 Task: Add the task  Integrate a new online faxing system for a company's communications to the section Cosmic Ray in the project AgileOrigin and add a Due Date to the respective task as 2023/12/19
Action: Mouse moved to (615, 511)
Screenshot: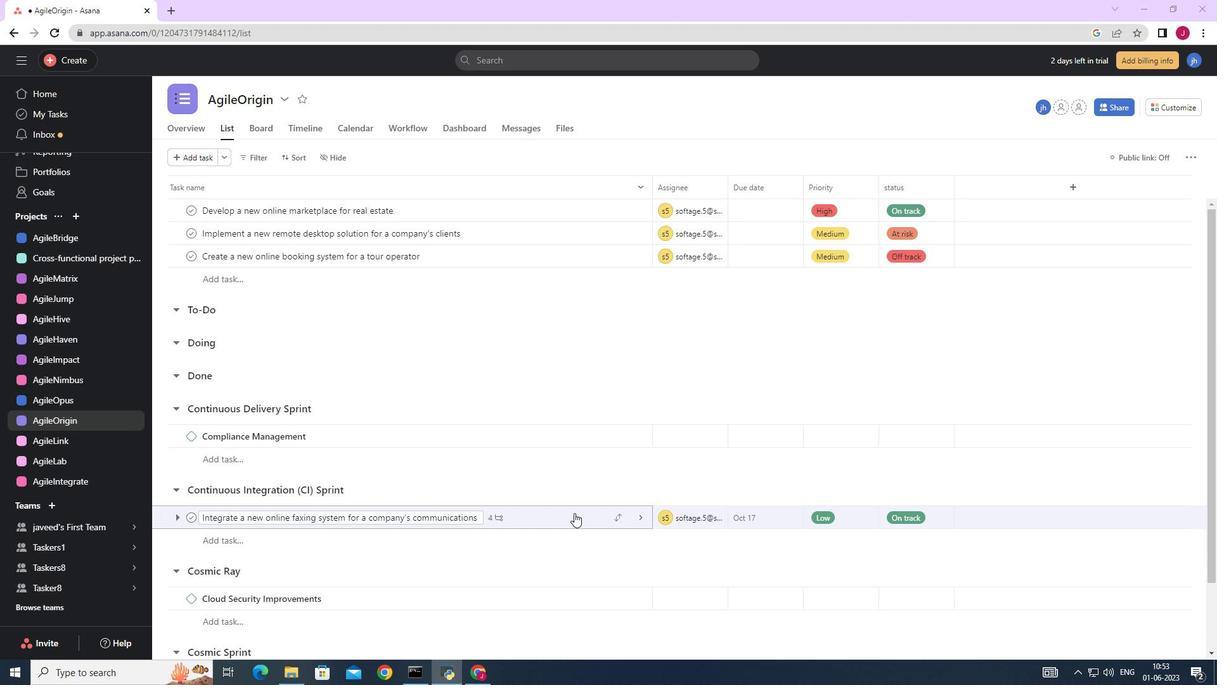
Action: Mouse scrolled (615, 510) with delta (0, 0)
Screenshot: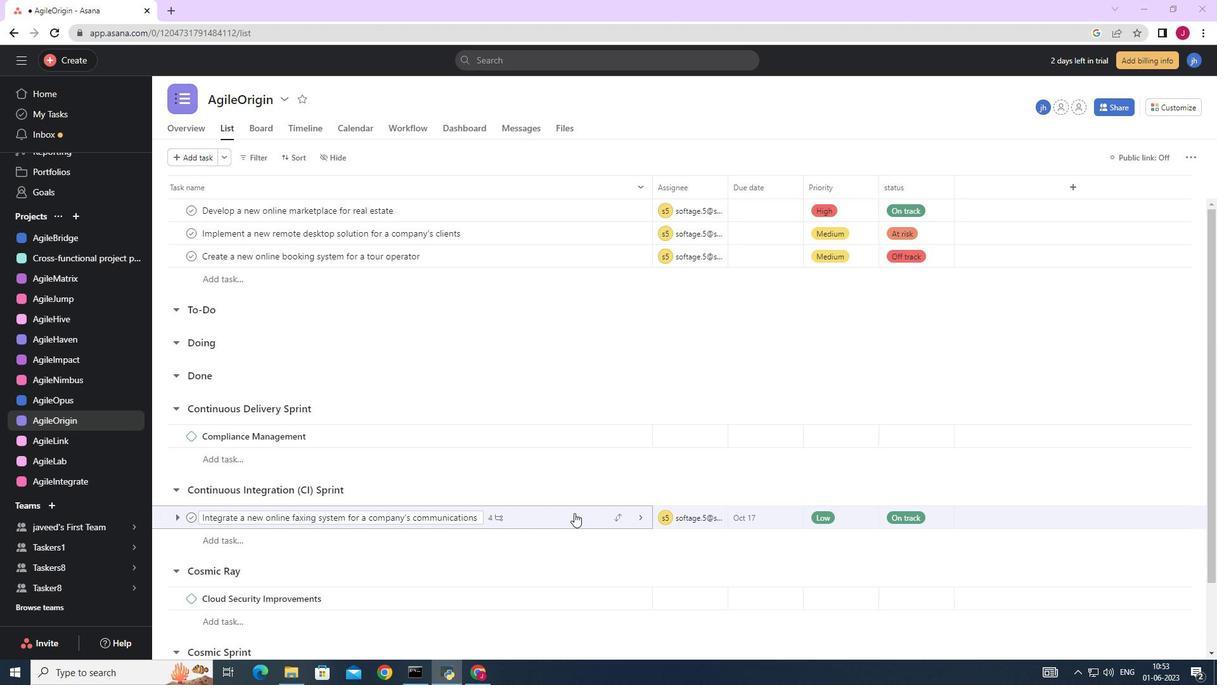 
Action: Mouse scrolled (615, 510) with delta (0, 0)
Screenshot: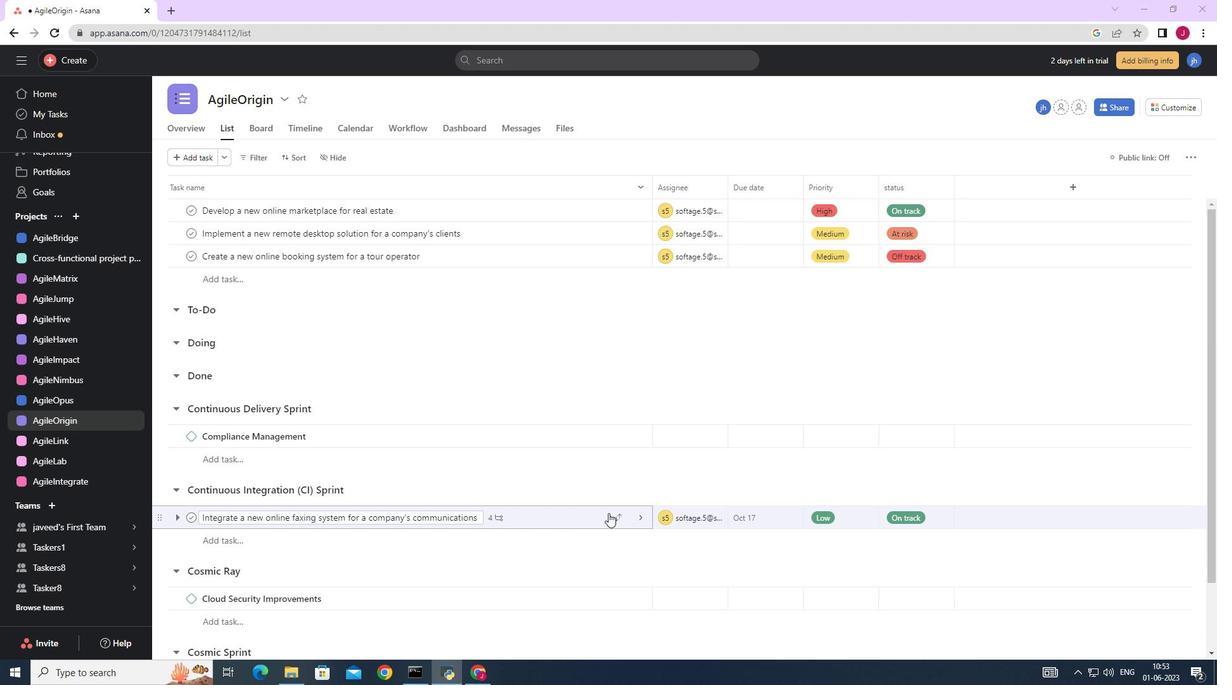 
Action: Mouse scrolled (615, 510) with delta (0, 0)
Screenshot: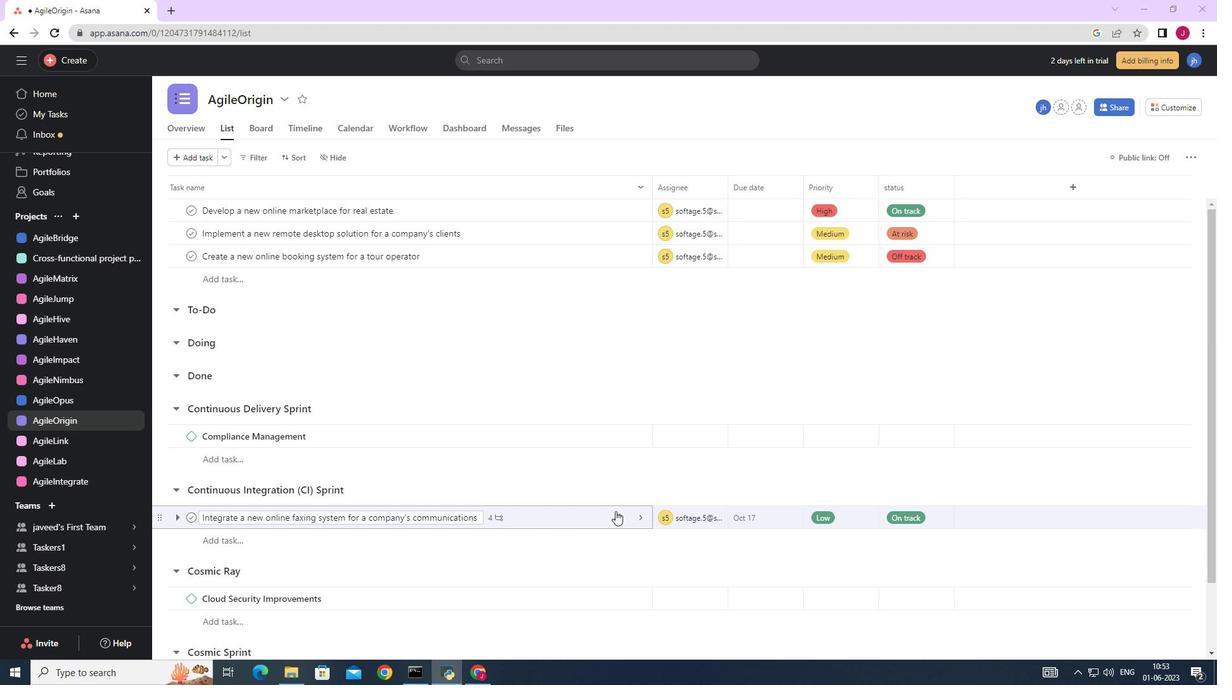 
Action: Mouse scrolled (615, 510) with delta (0, 0)
Screenshot: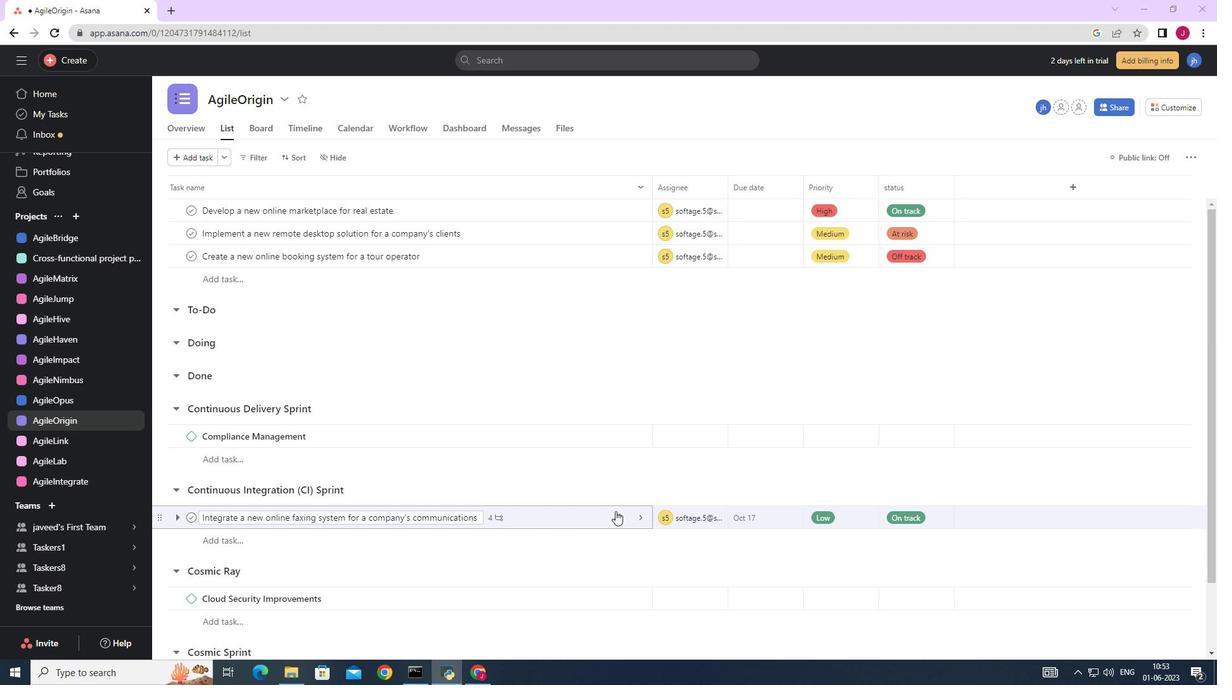 
Action: Mouse scrolled (615, 510) with delta (0, 0)
Screenshot: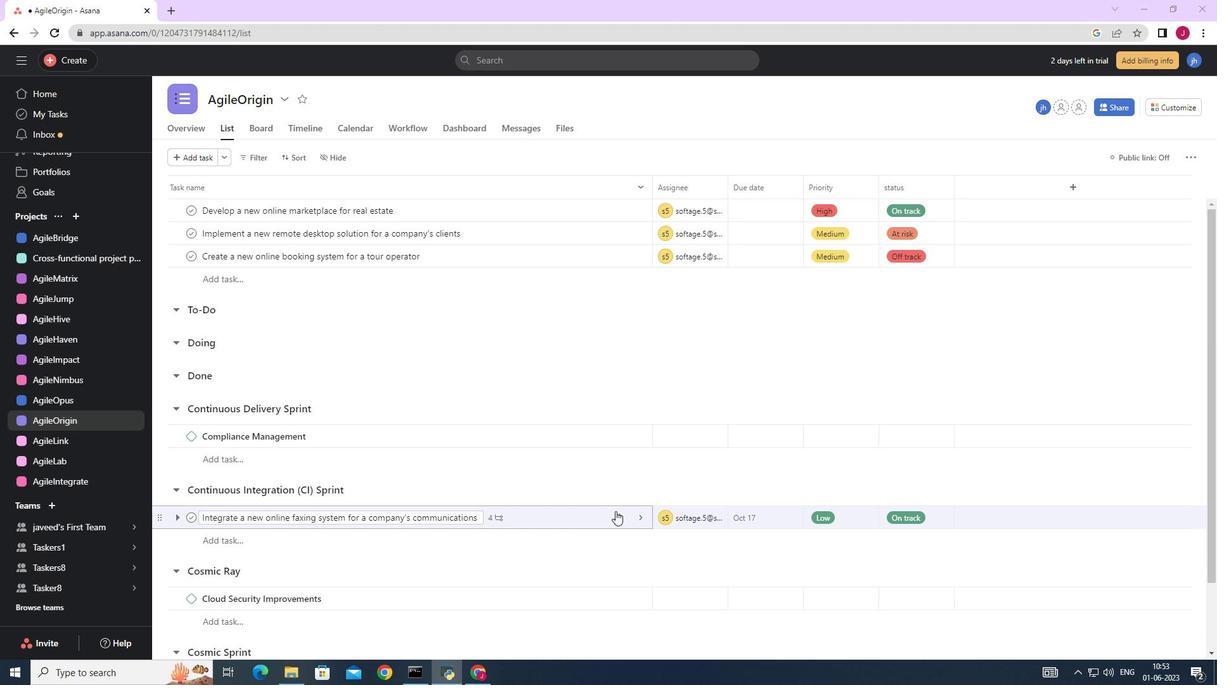 
Action: Mouse moved to (616, 435)
Screenshot: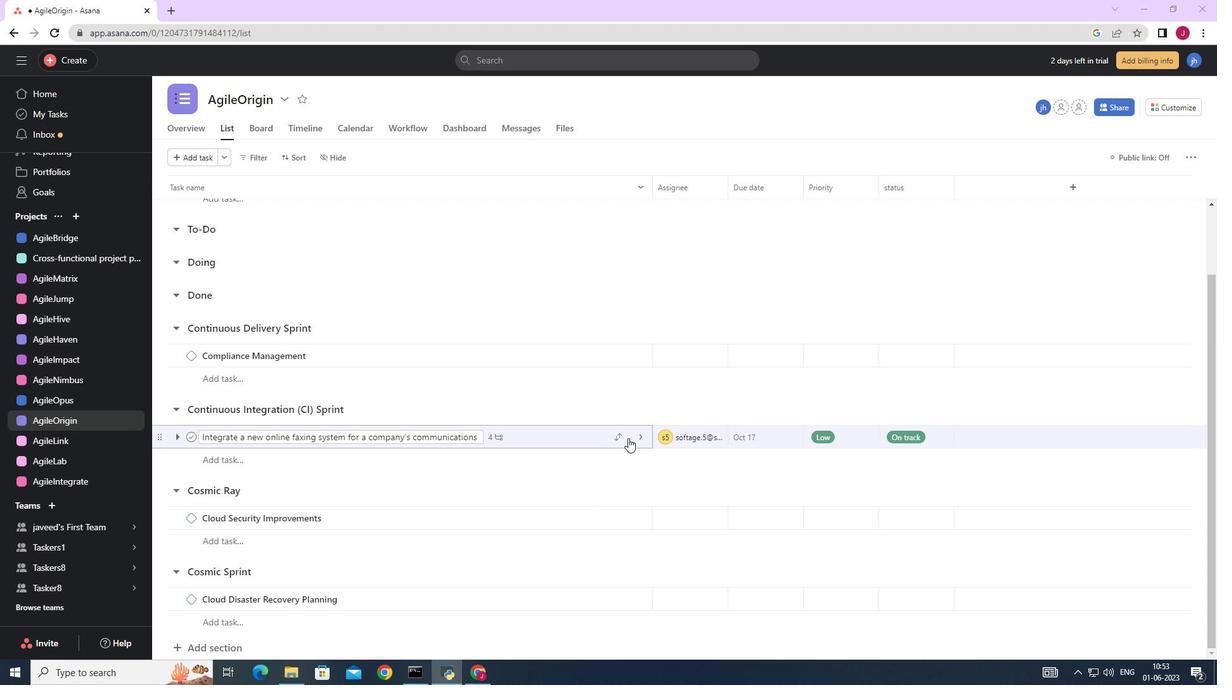 
Action: Mouse pressed left at (616, 435)
Screenshot: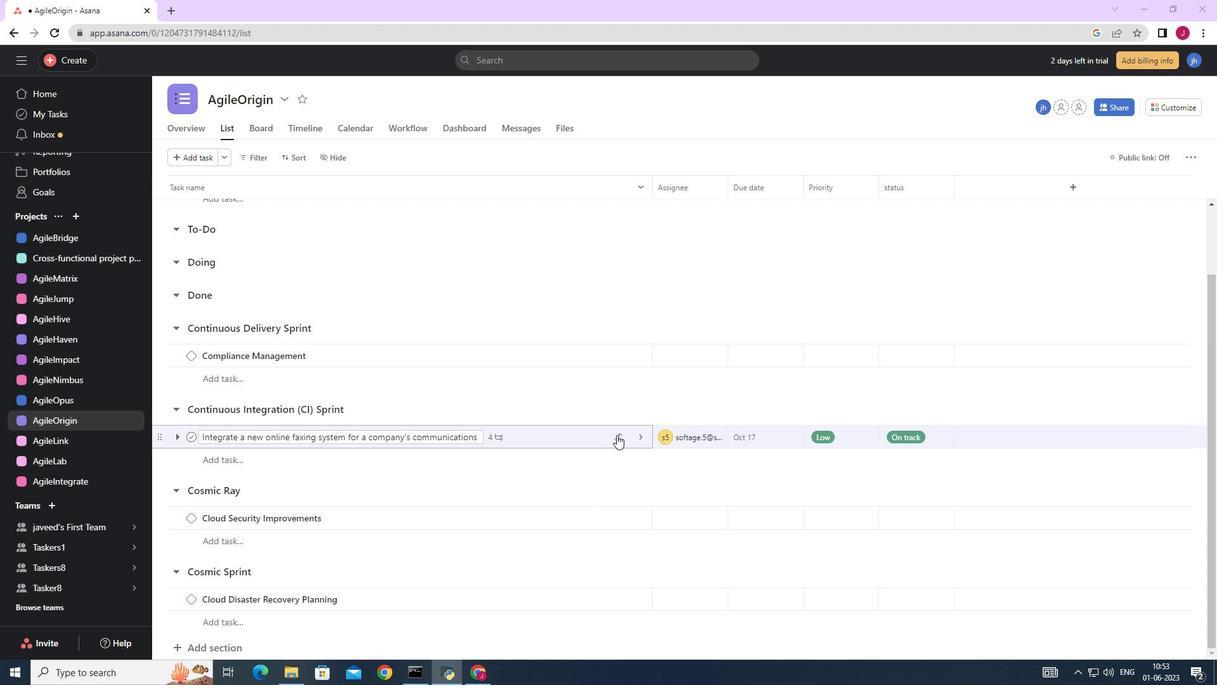 
Action: Mouse moved to (523, 391)
Screenshot: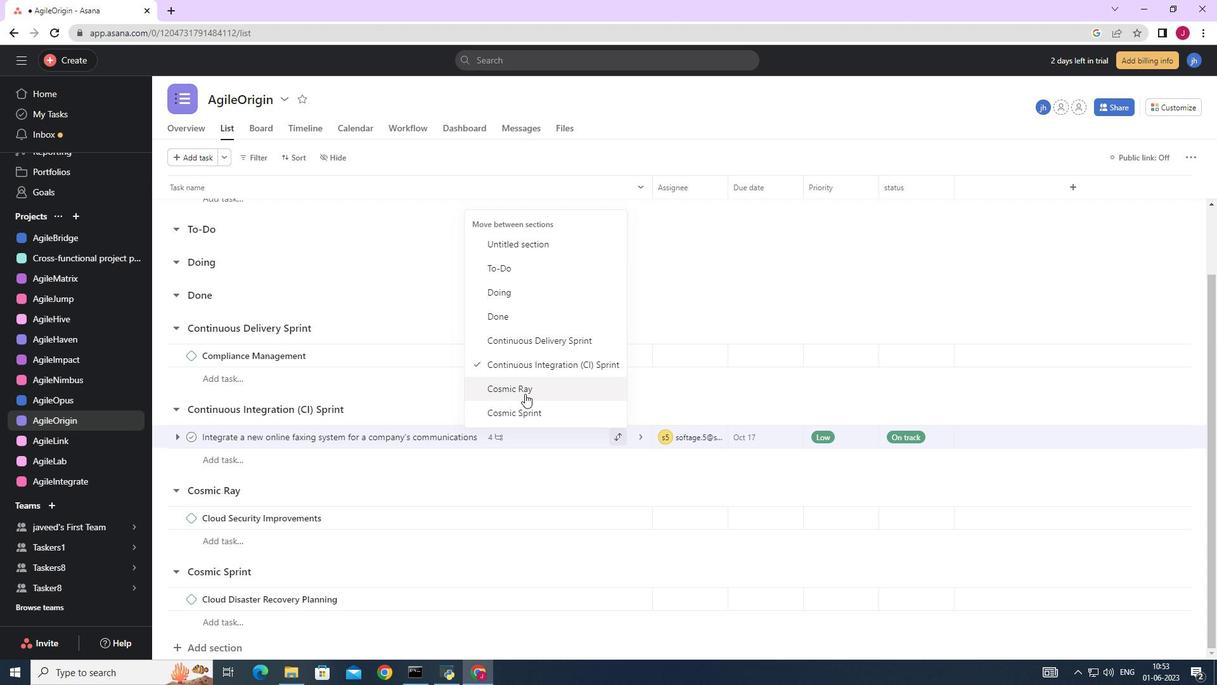 
Action: Mouse pressed left at (523, 391)
Screenshot: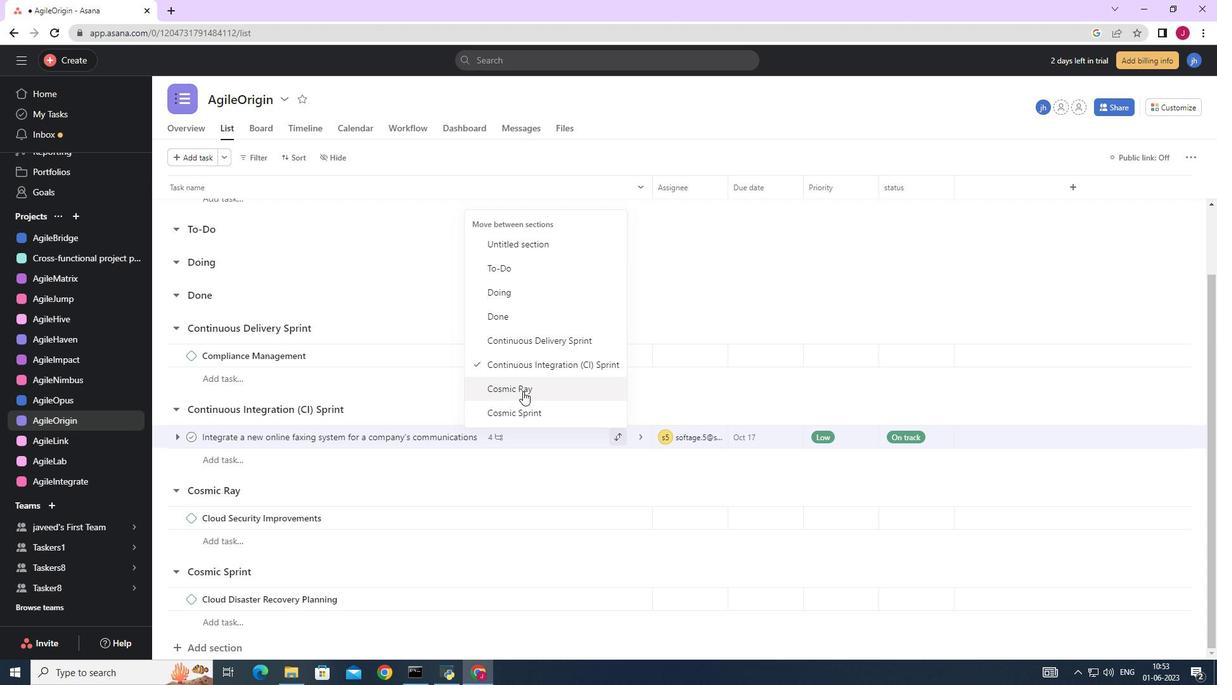 
Action: Mouse moved to (791, 494)
Screenshot: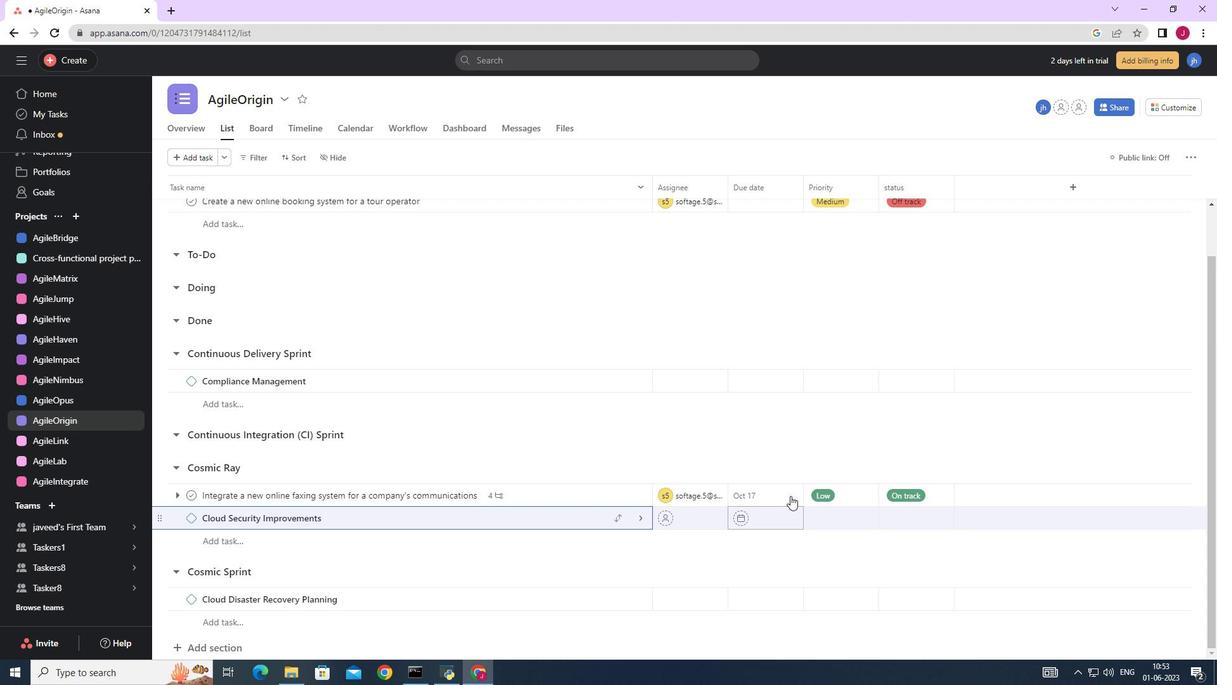 
Action: Mouse pressed left at (791, 494)
Screenshot: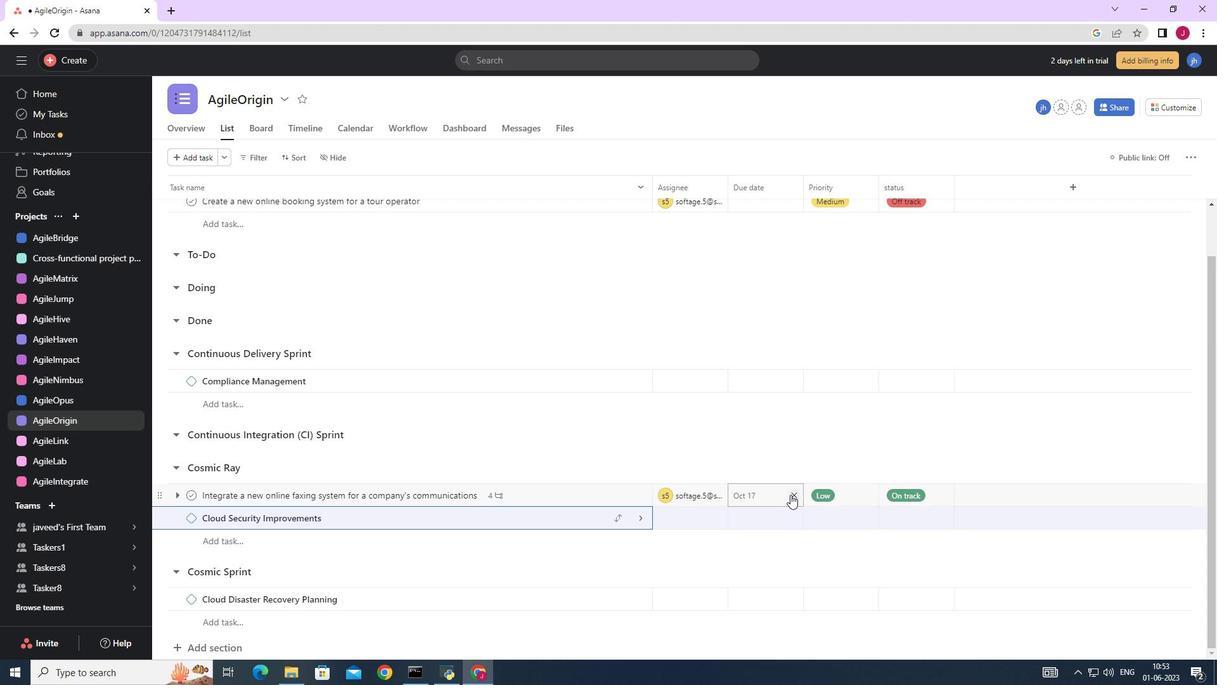 
Action: Mouse moved to (759, 490)
Screenshot: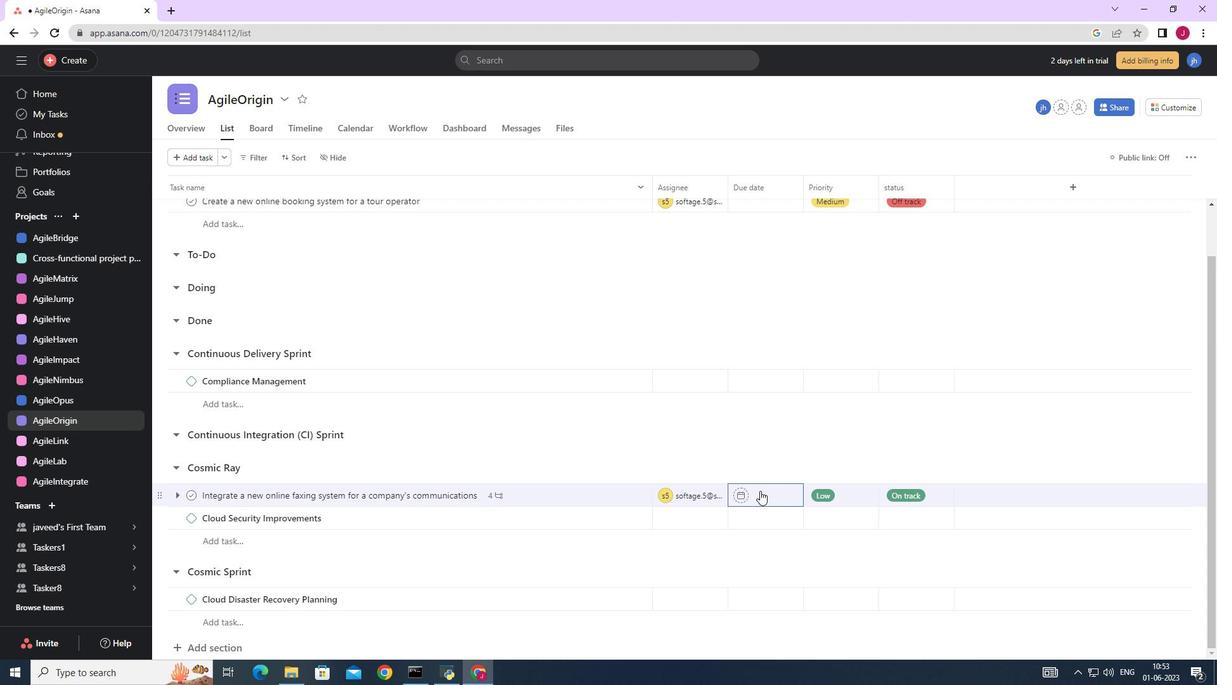 
Action: Mouse pressed left at (759, 490)
Screenshot: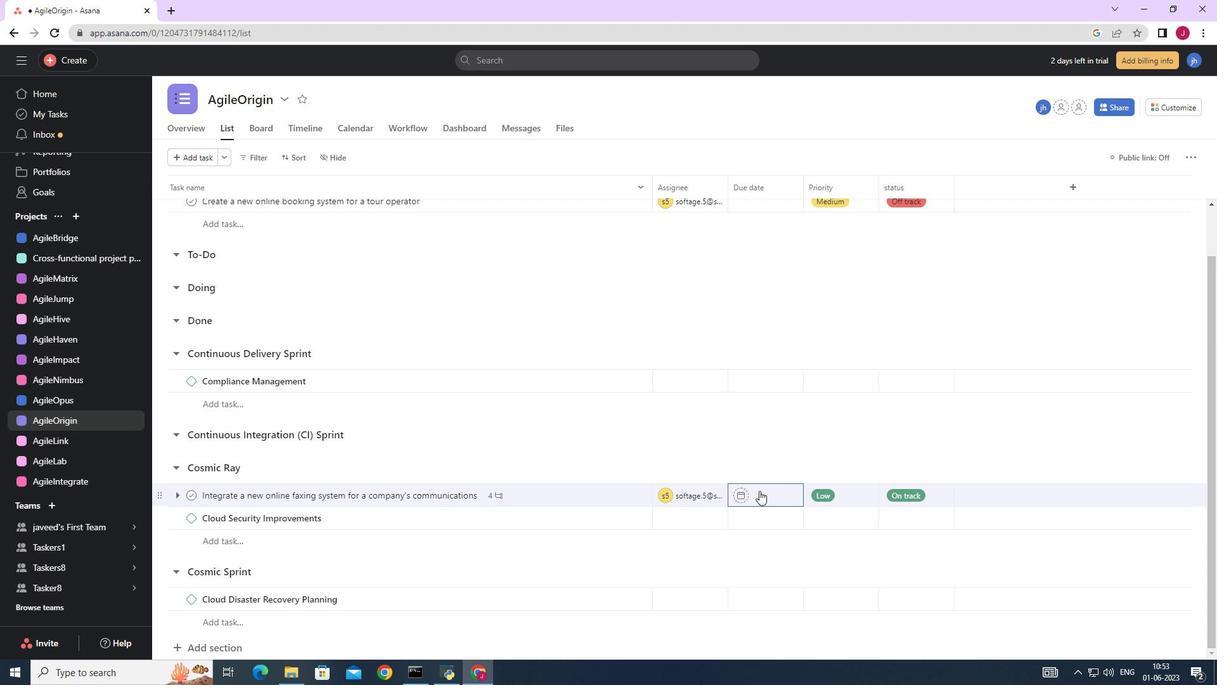 
Action: Mouse moved to (900, 293)
Screenshot: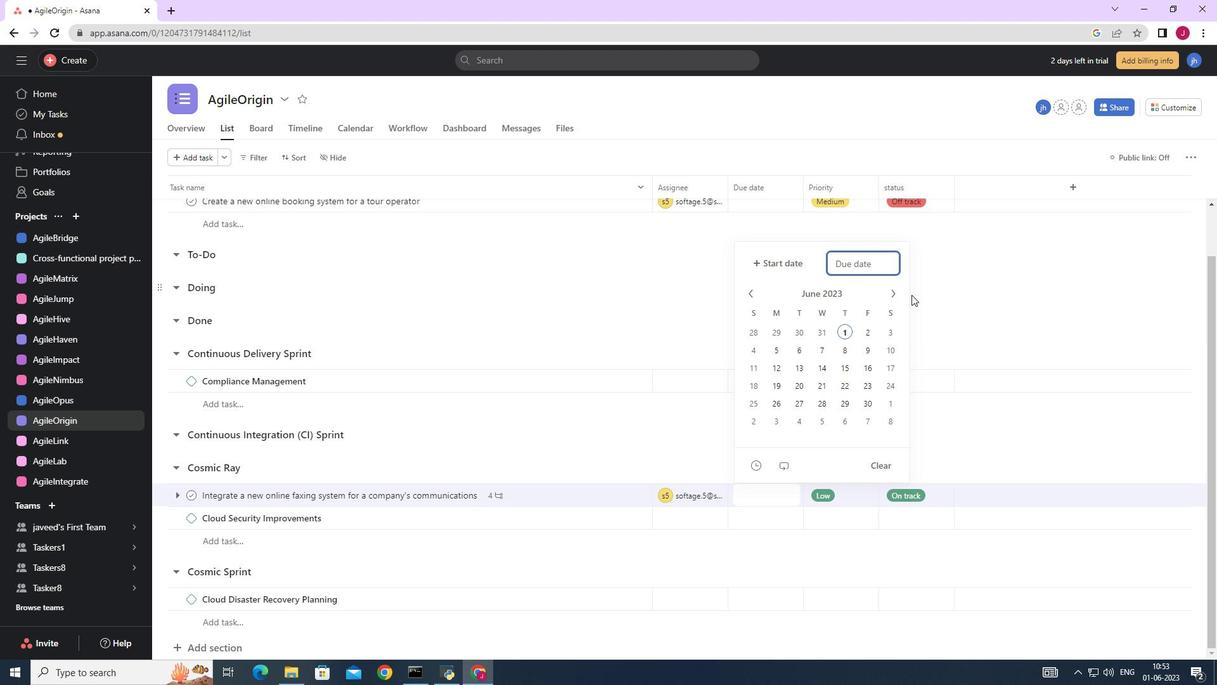 
Action: Mouse pressed left at (900, 293)
Screenshot: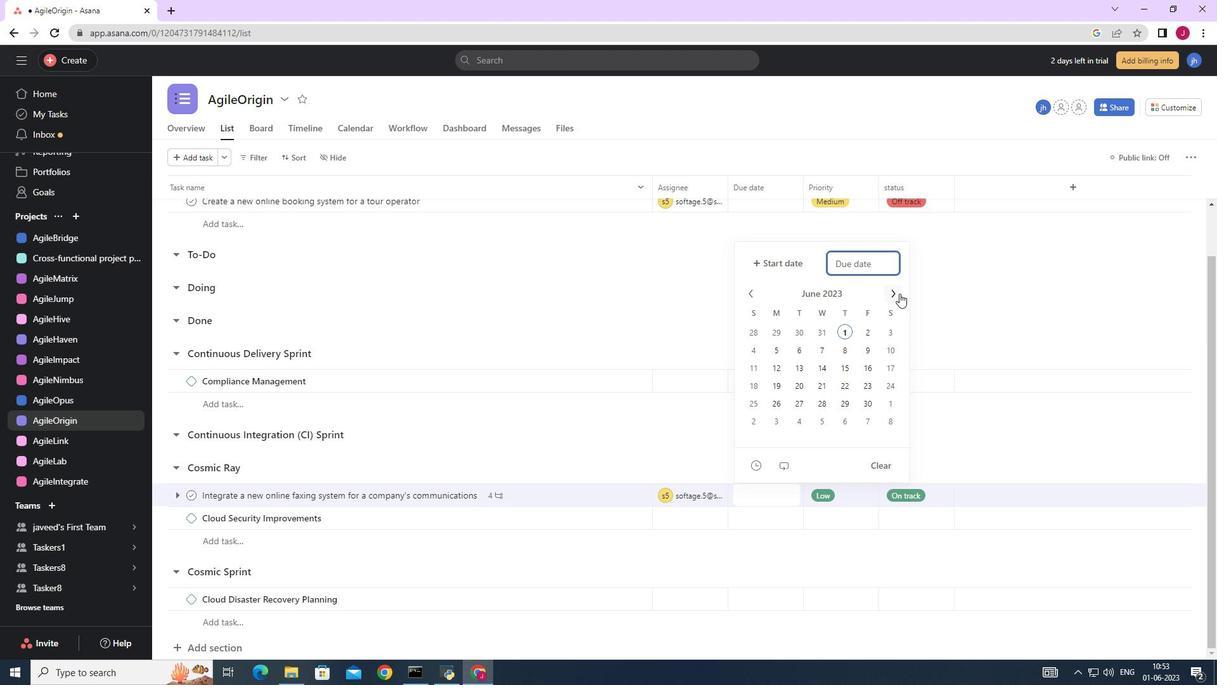 
Action: Mouse pressed left at (900, 293)
Screenshot: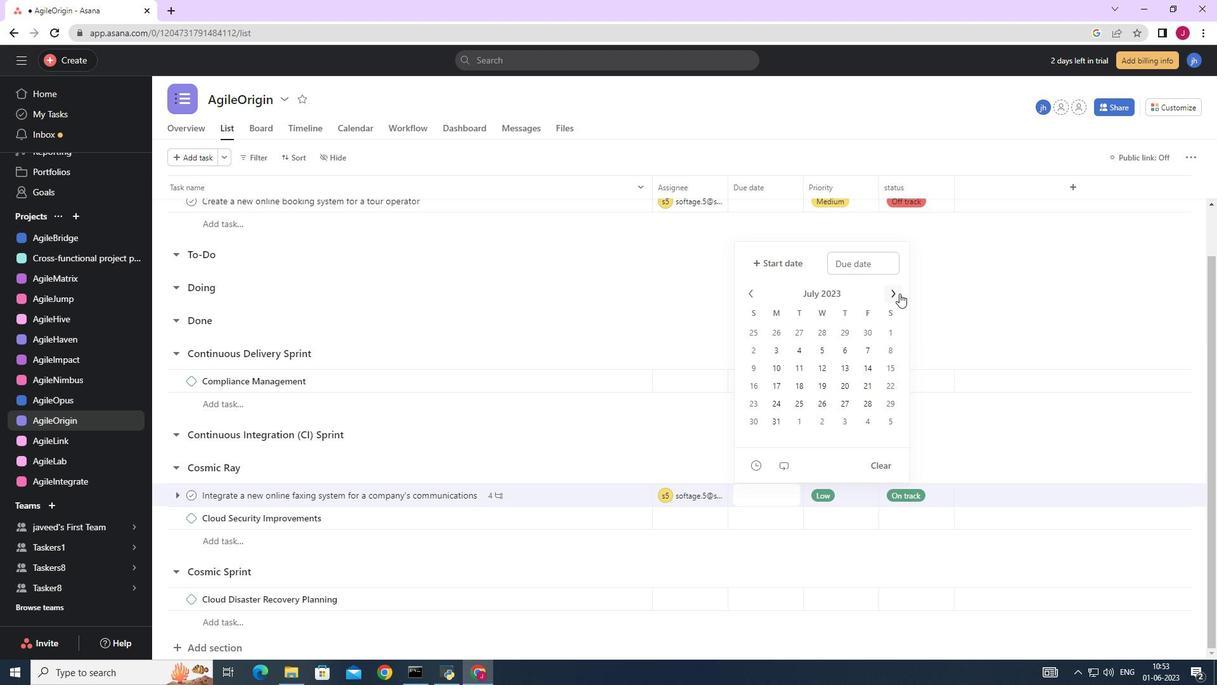 
Action: Mouse pressed left at (900, 293)
Screenshot: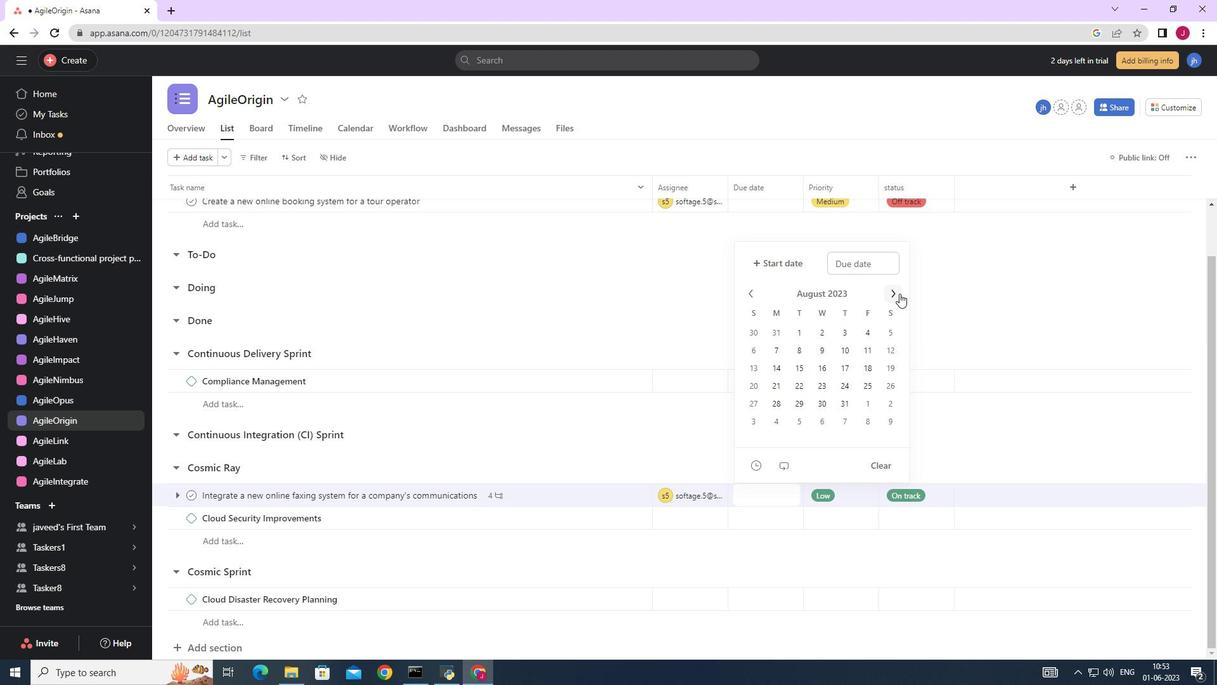 
Action: Mouse pressed left at (900, 293)
Screenshot: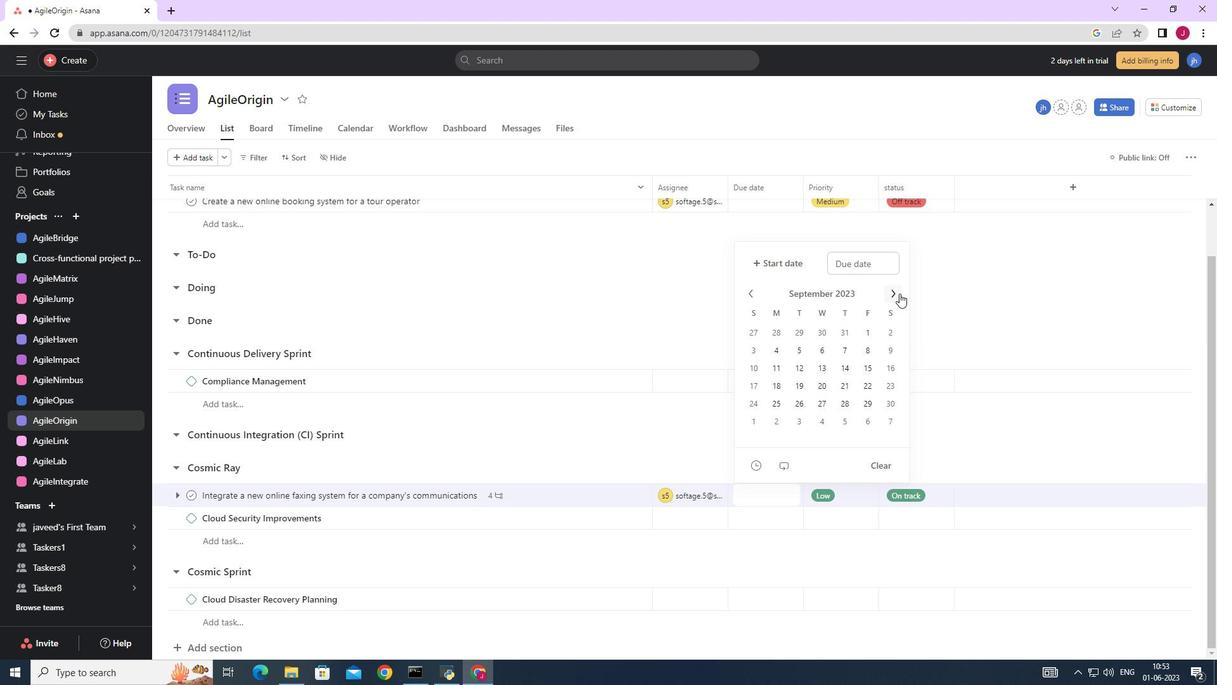 
Action: Mouse pressed left at (900, 293)
Screenshot: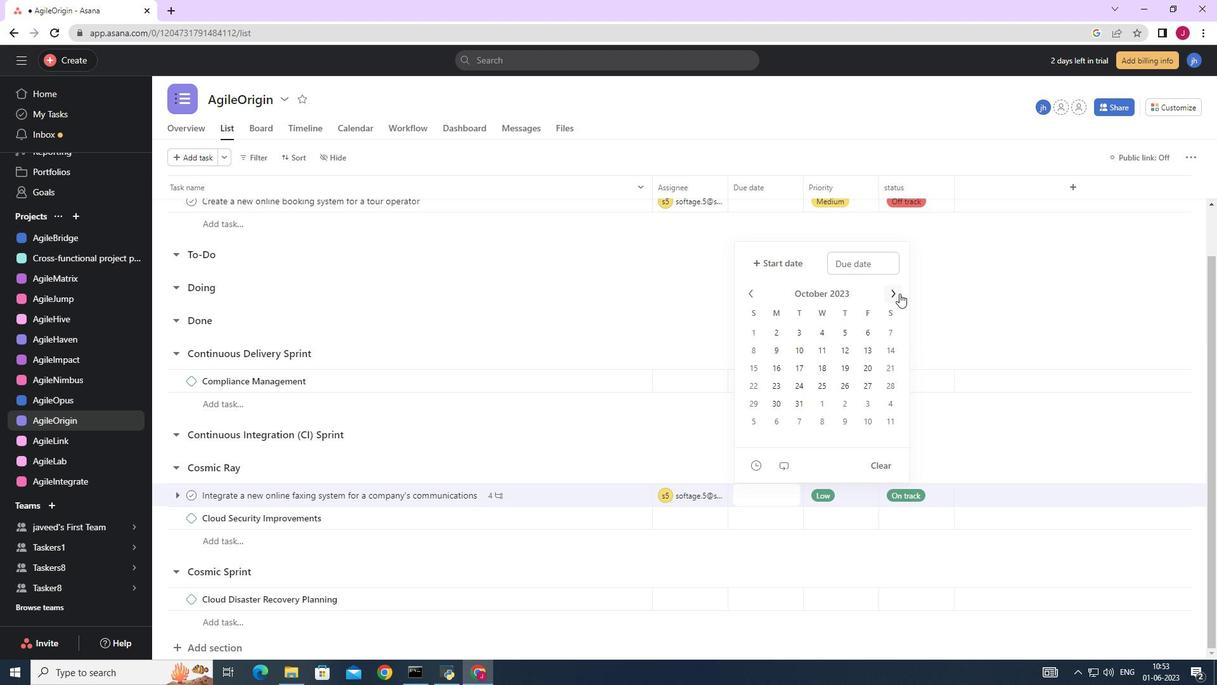 
Action: Mouse pressed left at (900, 293)
Screenshot: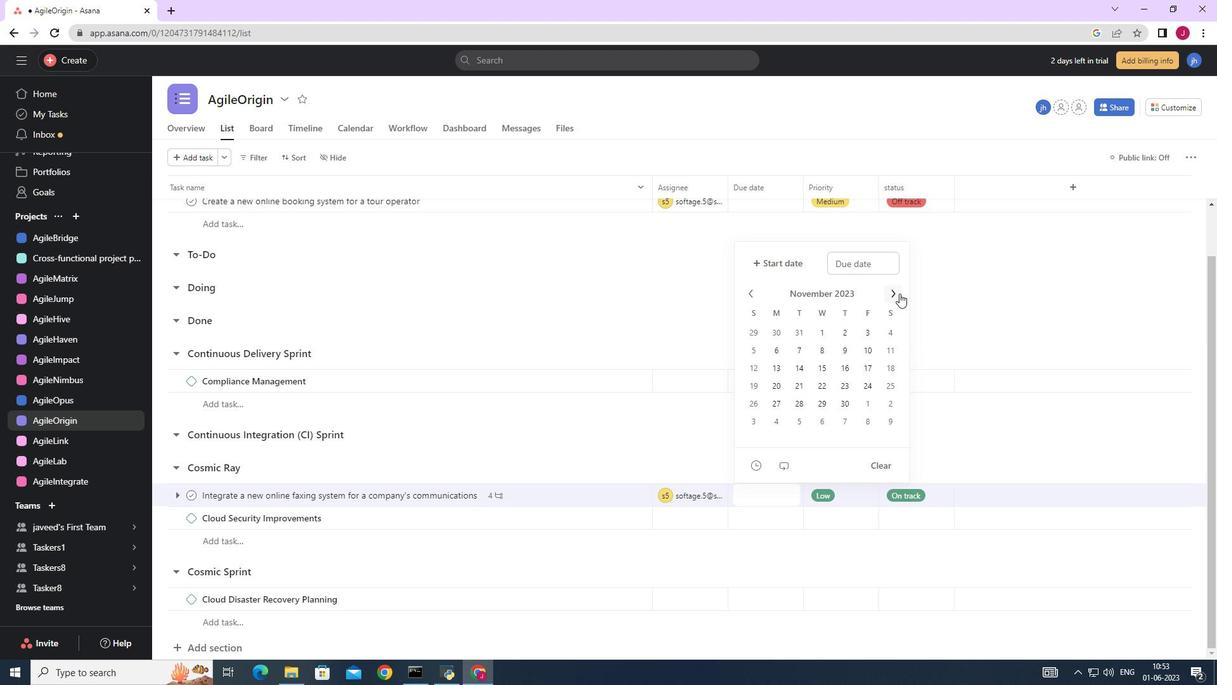 
Action: Mouse moved to (797, 384)
Screenshot: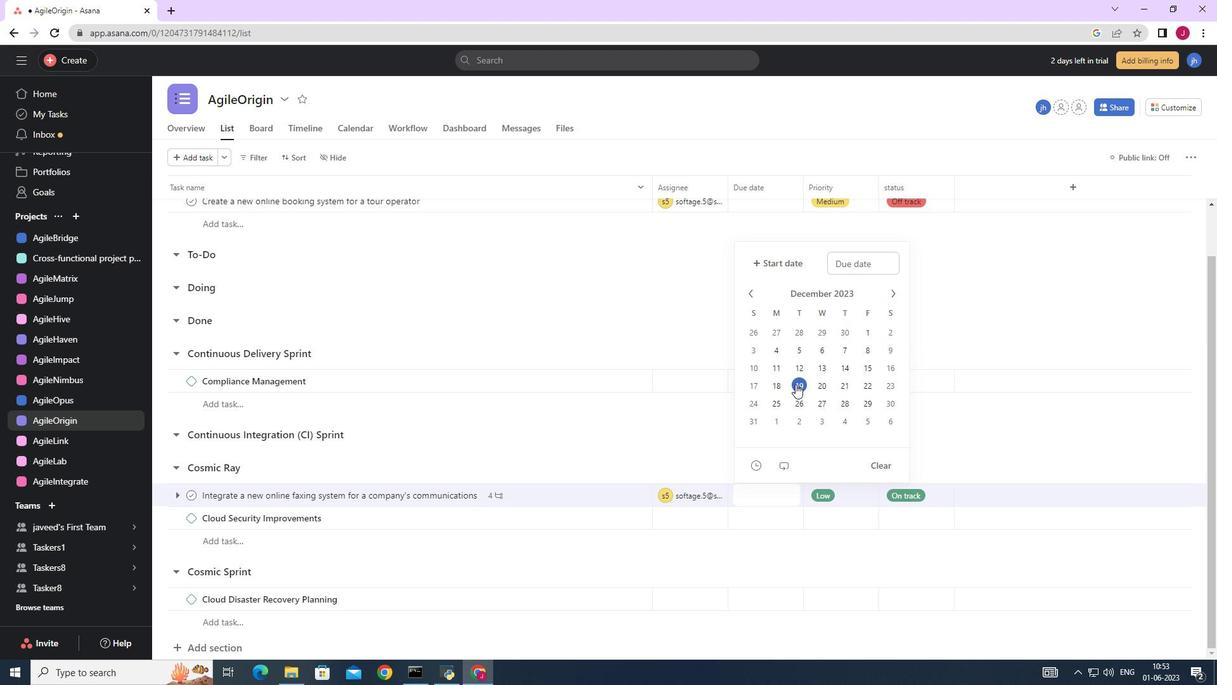 
Action: Mouse pressed left at (797, 384)
Screenshot: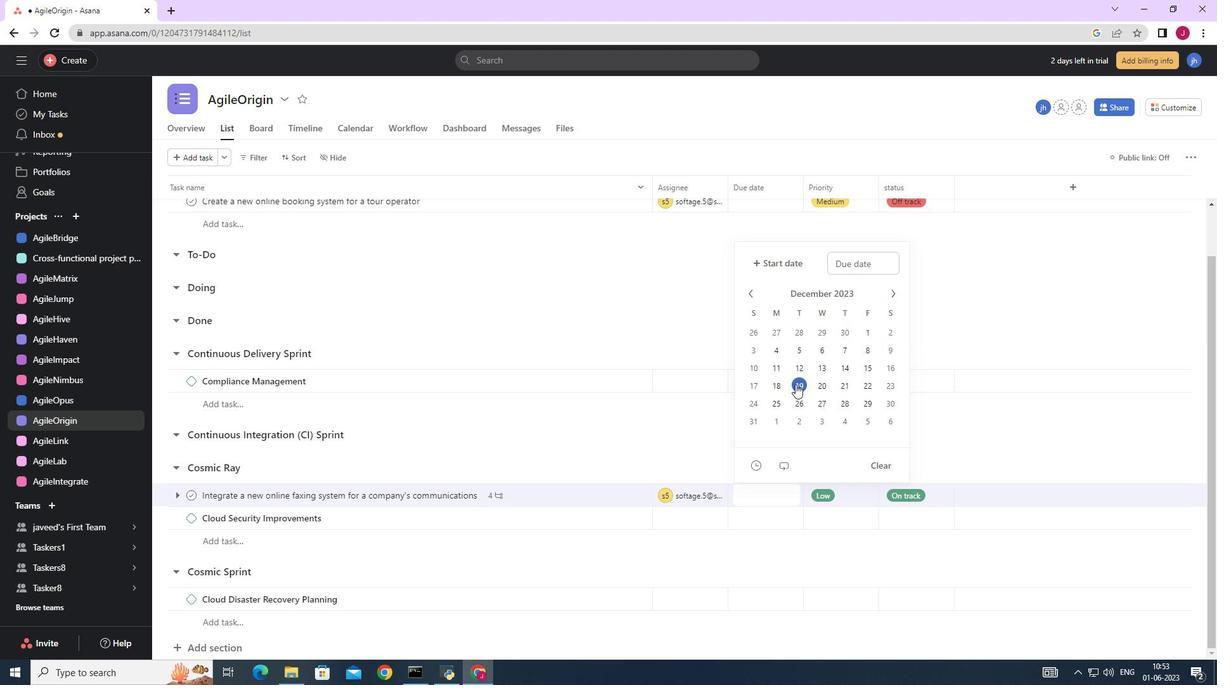 
Action: Mouse moved to (1107, 282)
Screenshot: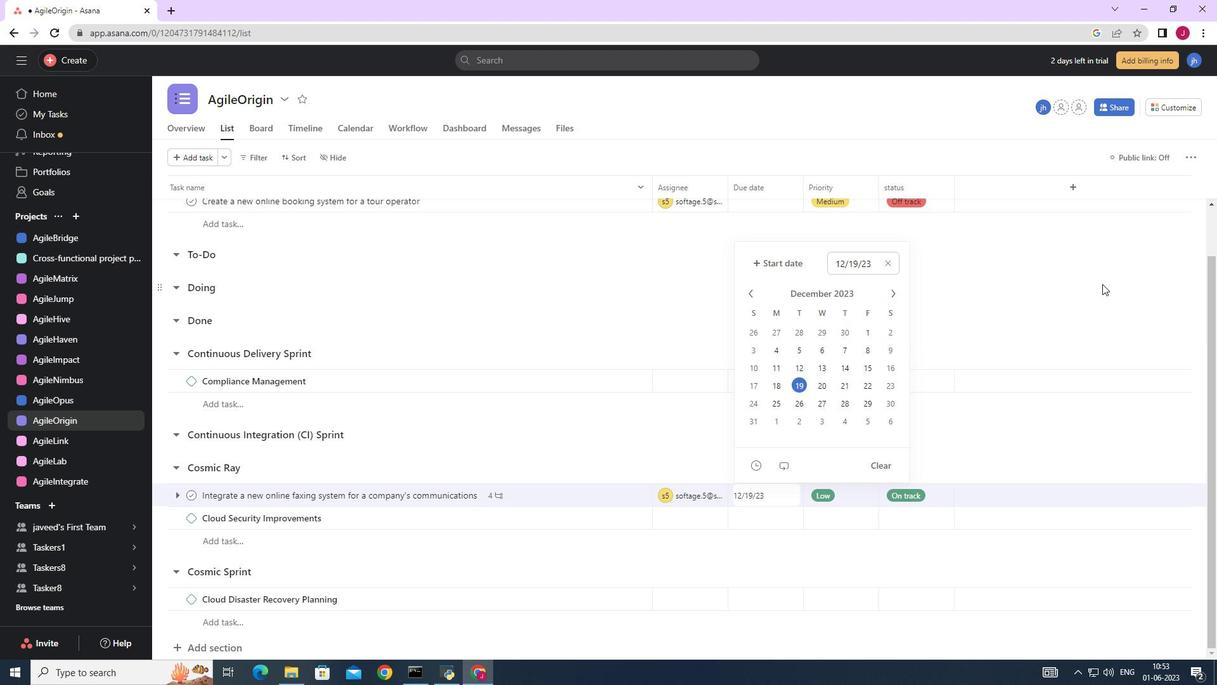 
Action: Mouse pressed left at (1107, 282)
Screenshot: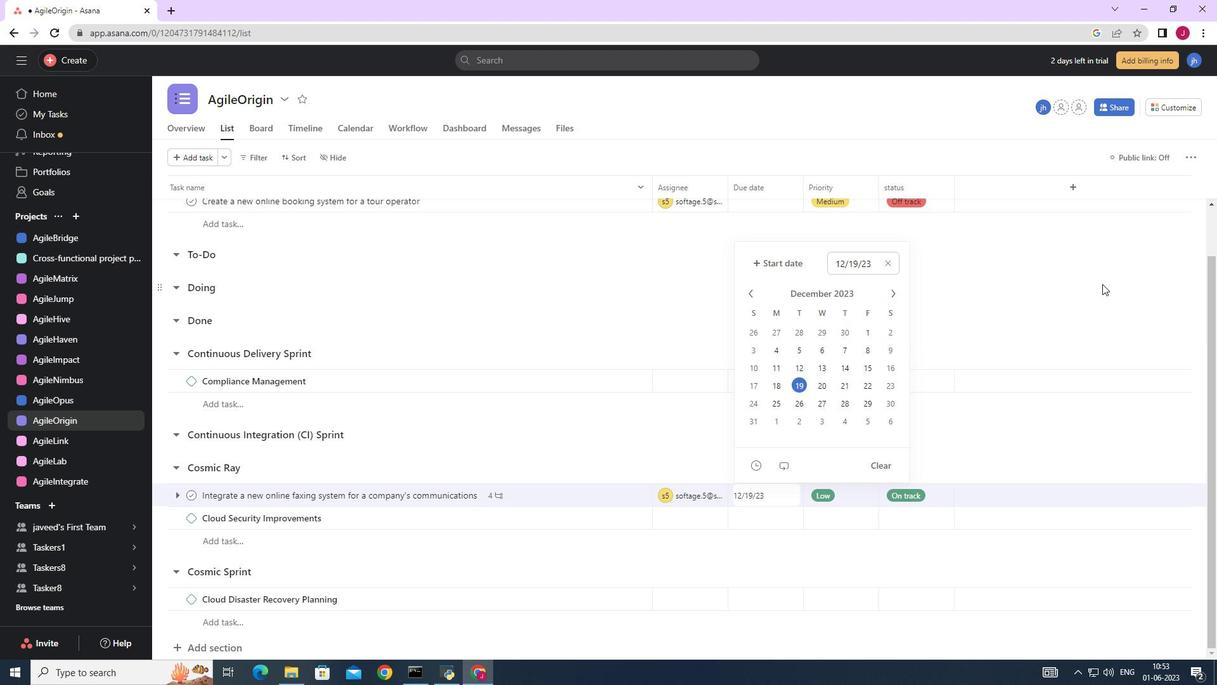 
Action: Mouse moved to (1108, 282)
Screenshot: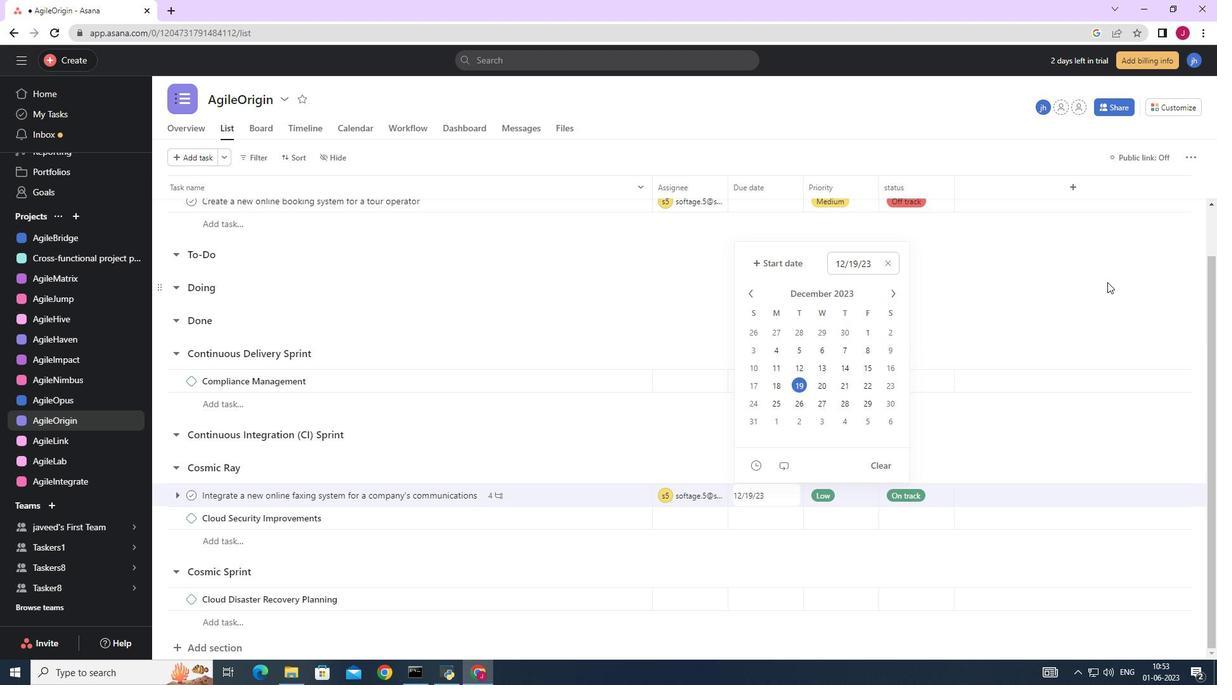 
Action: Key pressed <Key.f10>
Screenshot: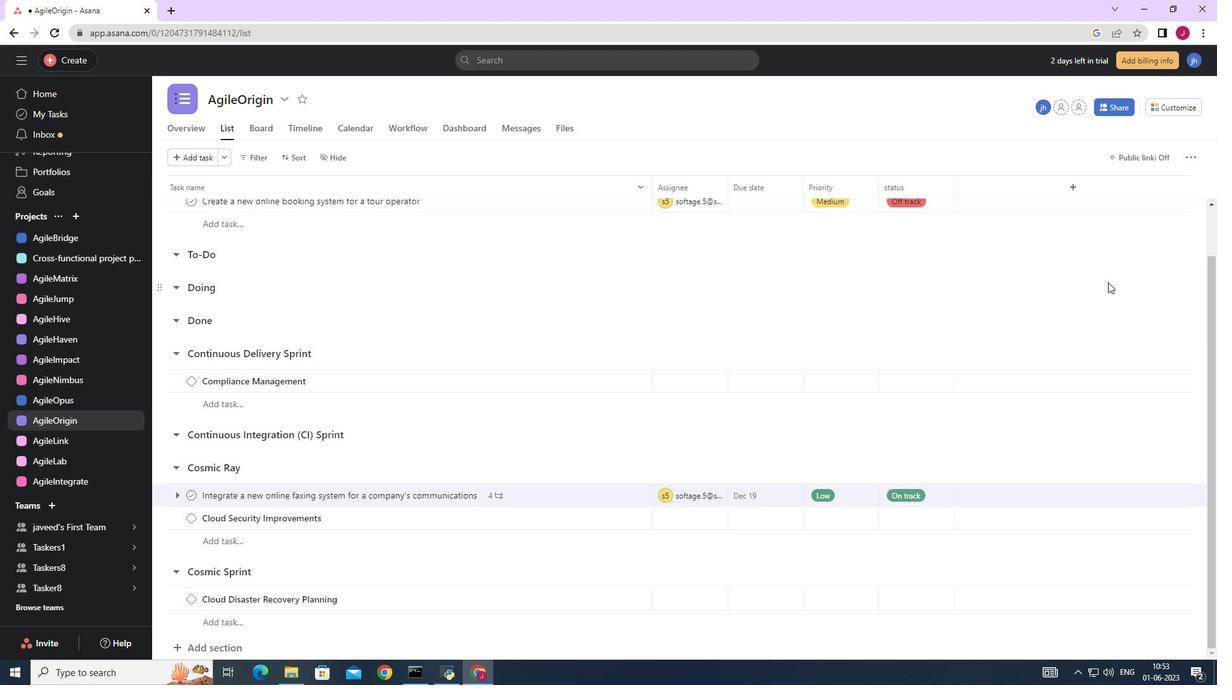 
Action: Mouse moved to (1101, 282)
Screenshot: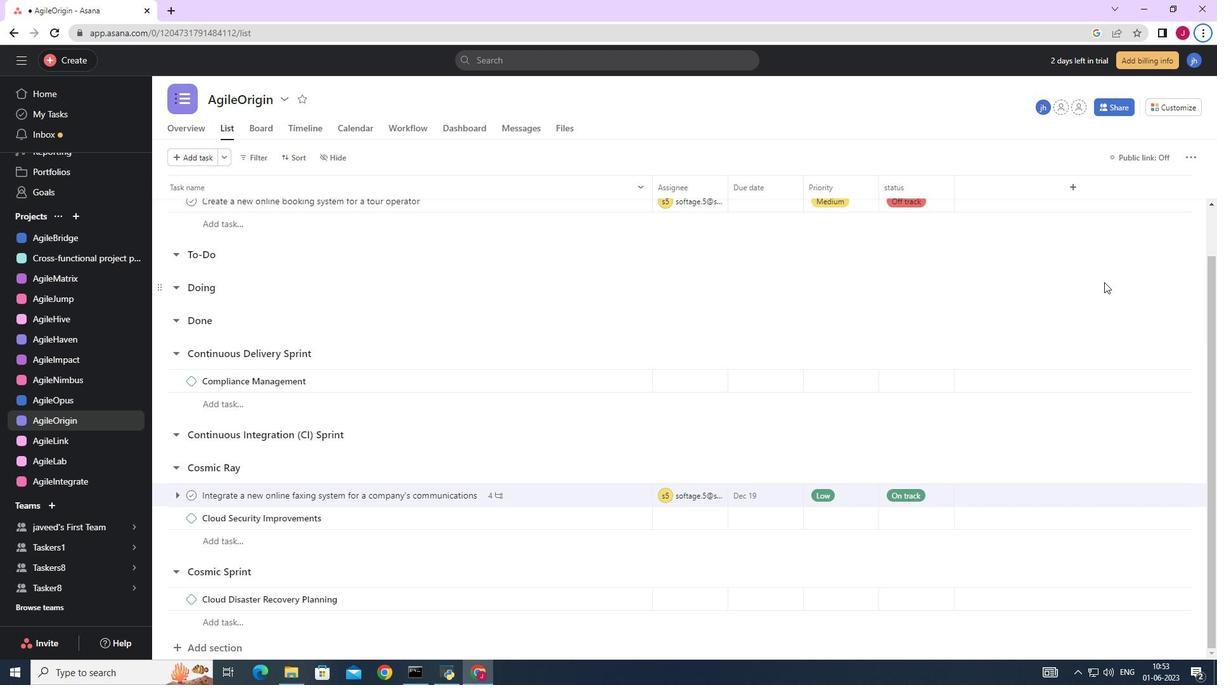 
